Task: Use the option "delete all filter views" for column N.
Action: Mouse moved to (955, 193)
Screenshot: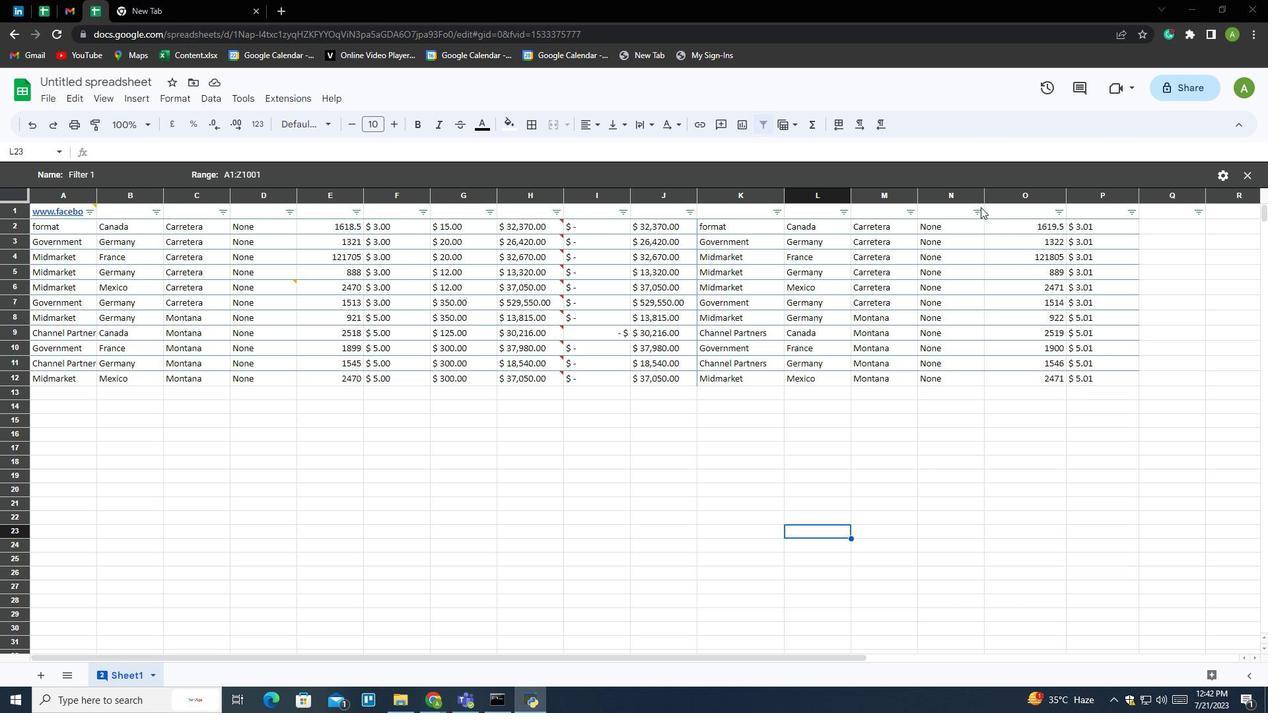 
Action: Mouse pressed left at (955, 193)
Screenshot: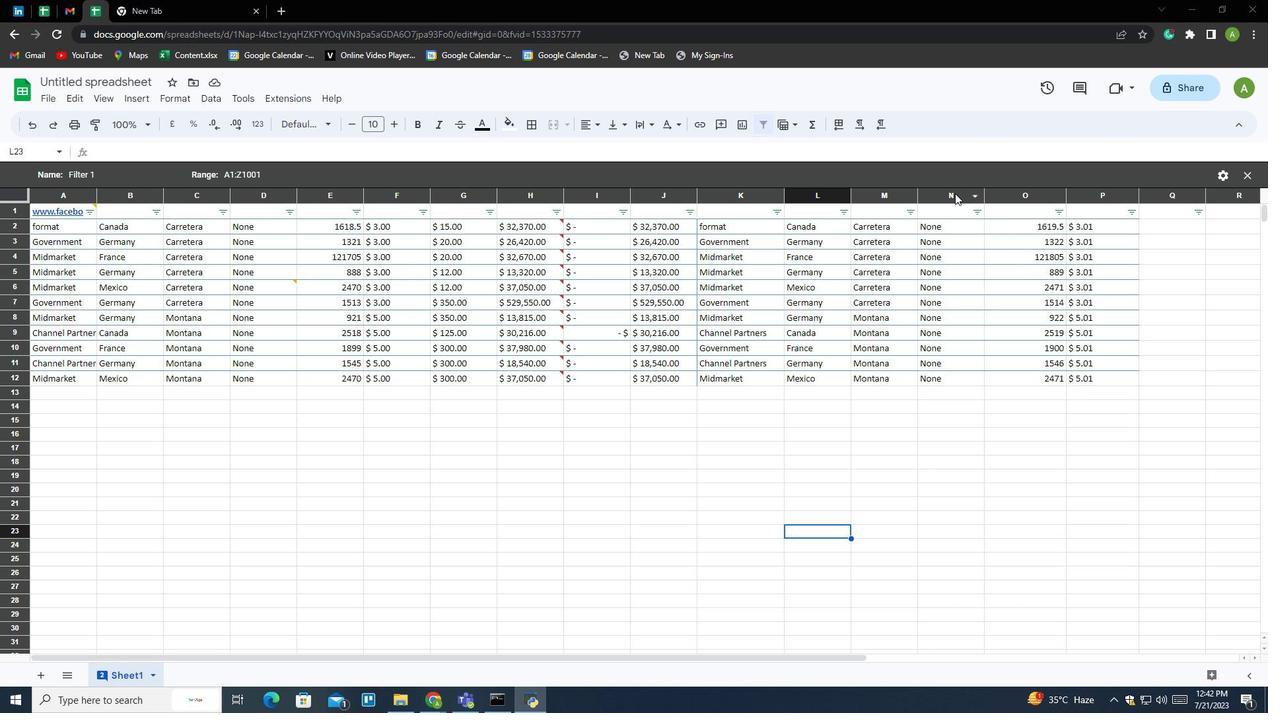 
Action: Mouse moved to (792, 128)
Screenshot: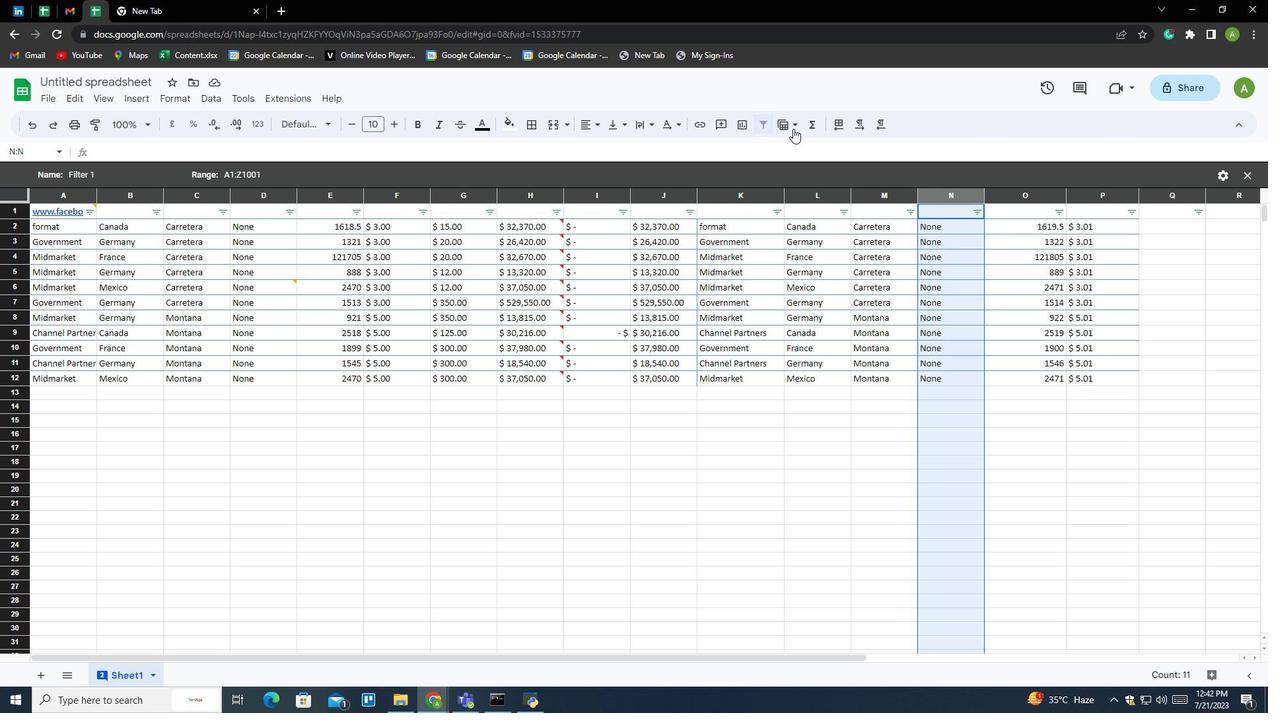 
Action: Mouse pressed left at (792, 128)
Screenshot: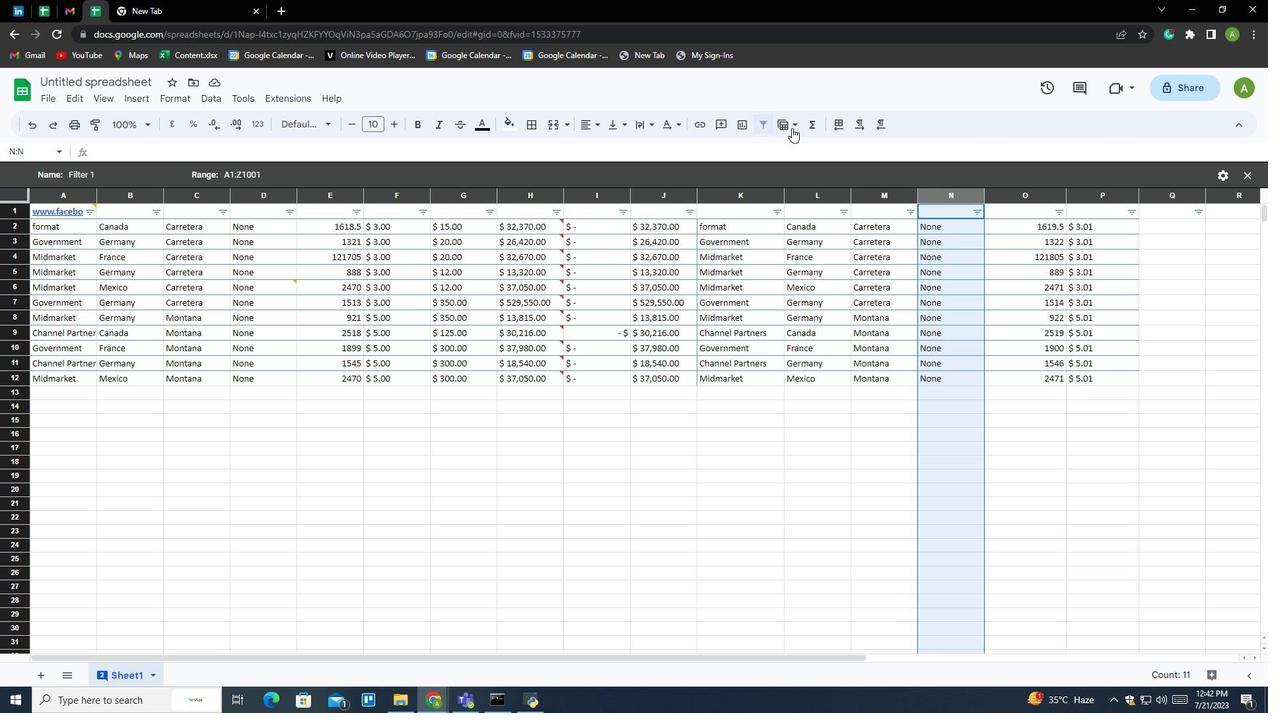 
Action: Mouse moved to (835, 176)
Screenshot: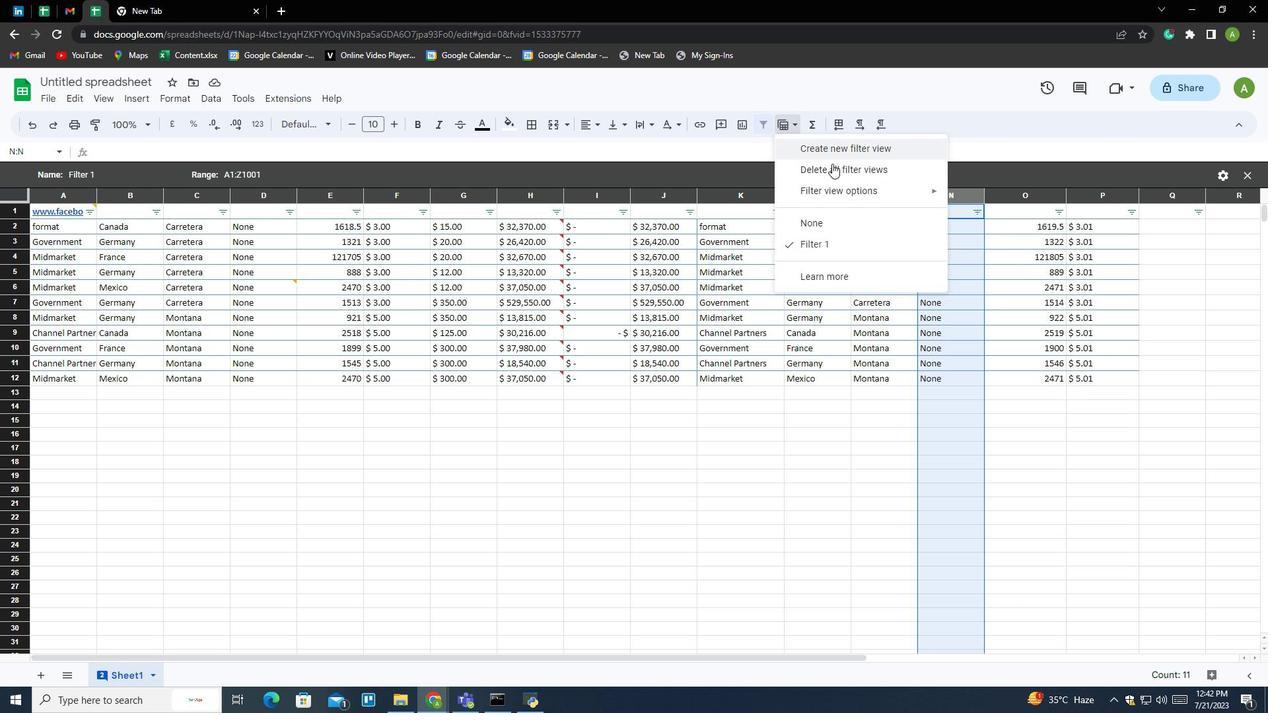 
Action: Mouse pressed left at (835, 176)
Screenshot: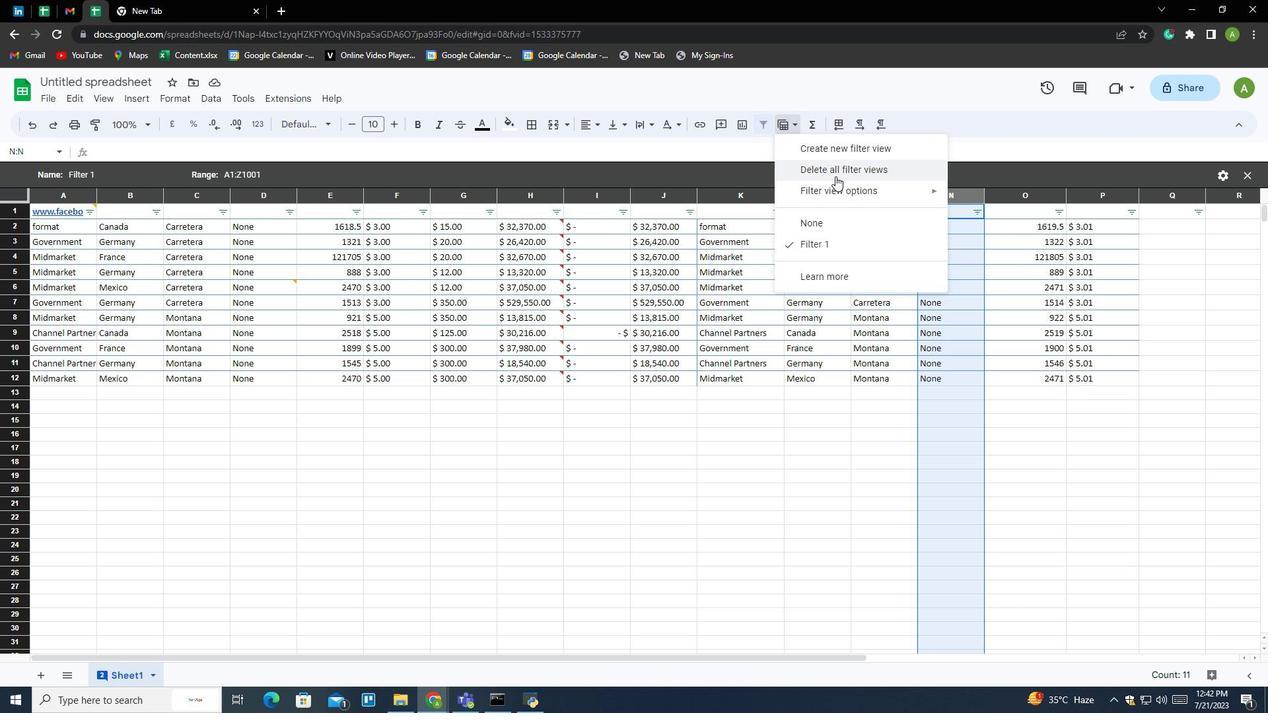 
Action: Mouse moved to (835, 179)
Screenshot: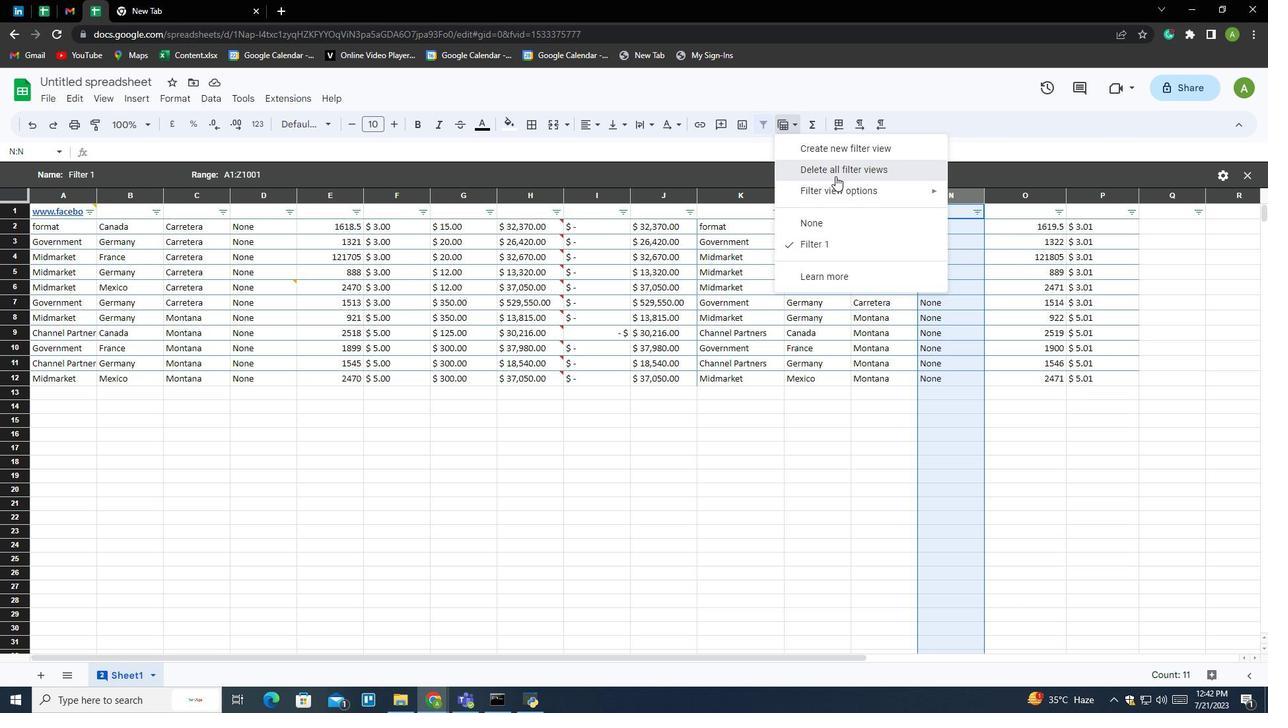
